 Task: Change the preference "Strength of psychovisual optimization, default is "1.0:0.0" for "H.264/MPEG-4 Part 10/AVC encoder (x264)" to 1:0:0:0.
Action: Mouse moved to (94, 15)
Screenshot: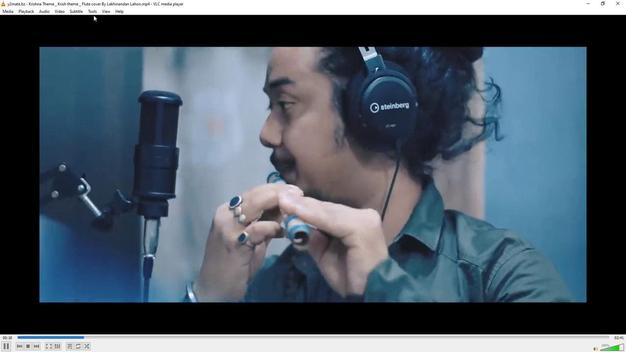
Action: Mouse pressed left at (94, 15)
Screenshot: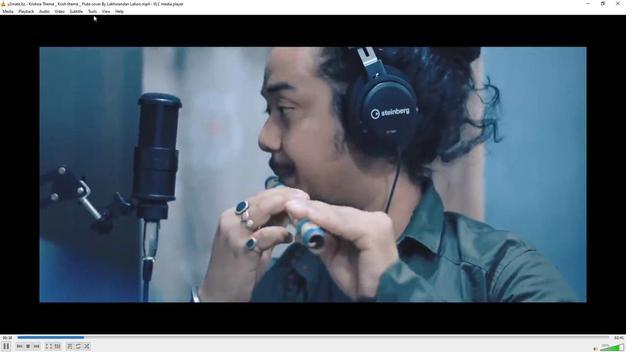 
Action: Mouse moved to (93, 12)
Screenshot: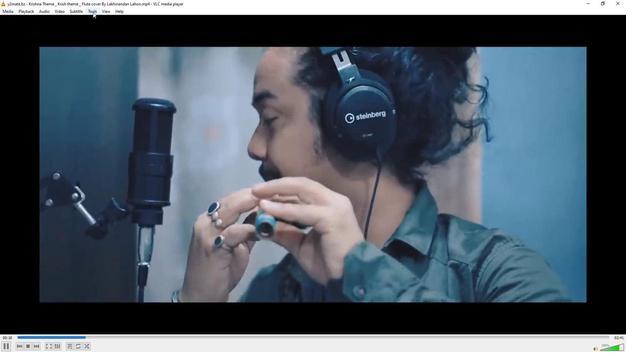 
Action: Mouse pressed left at (93, 12)
Screenshot: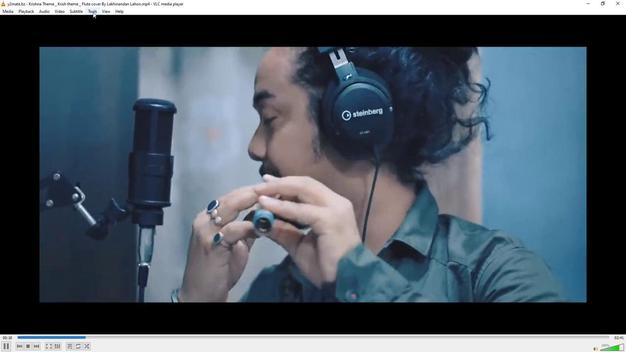 
Action: Mouse moved to (110, 89)
Screenshot: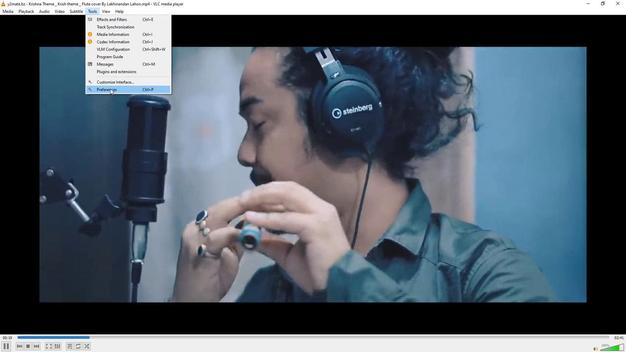 
Action: Mouse pressed left at (110, 89)
Screenshot: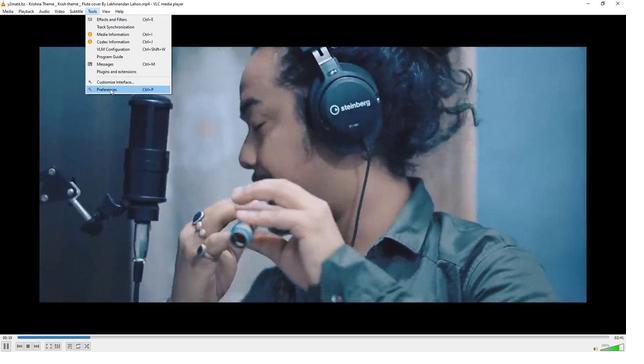 
Action: Mouse moved to (71, 271)
Screenshot: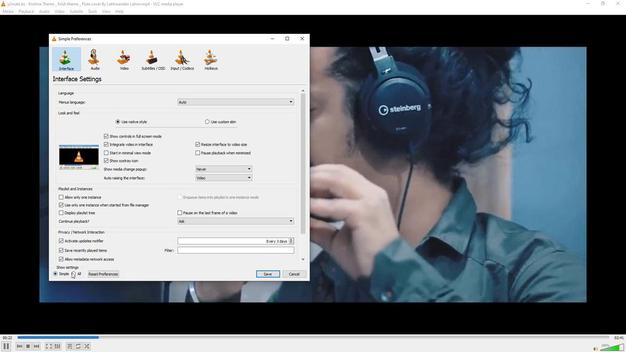 
Action: Mouse pressed left at (71, 271)
Screenshot: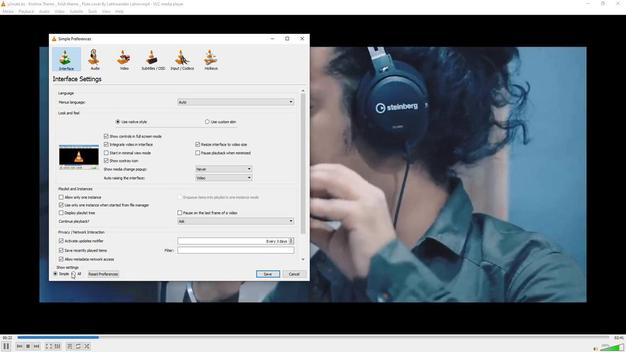 
Action: Mouse moved to (64, 207)
Screenshot: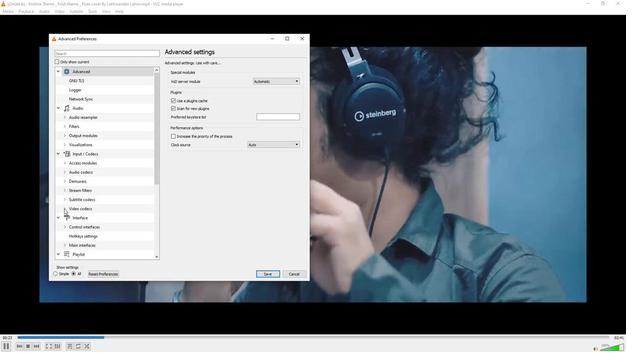 
Action: Mouse pressed left at (64, 207)
Screenshot: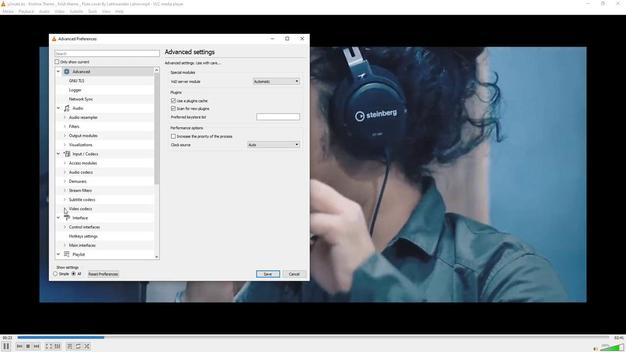 
Action: Mouse moved to (82, 216)
Screenshot: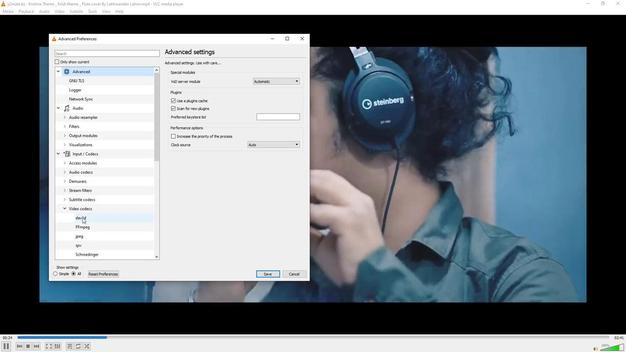 
Action: Mouse scrolled (82, 216) with delta (0, 0)
Screenshot: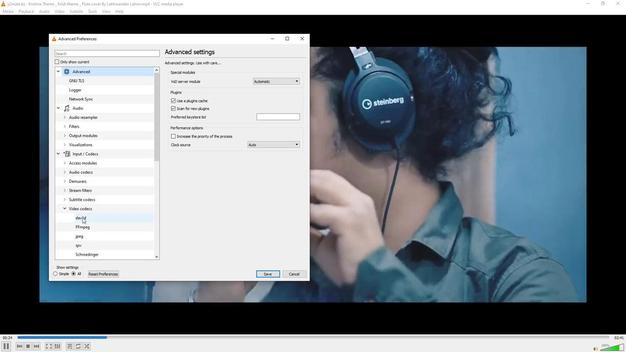 
Action: Mouse scrolled (82, 216) with delta (0, 0)
Screenshot: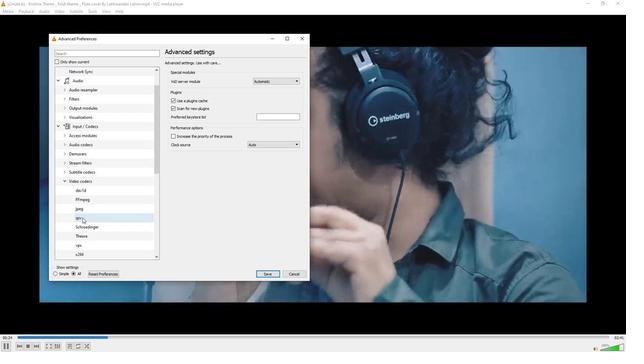
Action: Mouse moved to (84, 224)
Screenshot: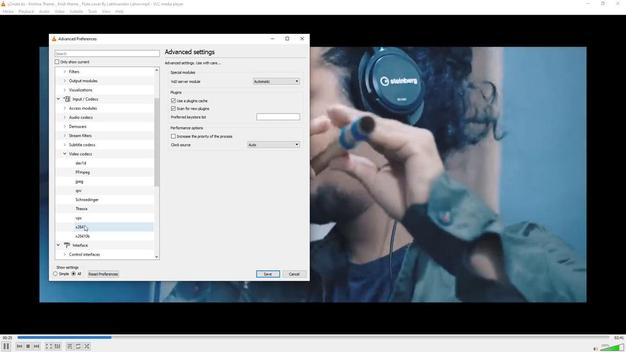 
Action: Mouse pressed left at (84, 224)
Screenshot: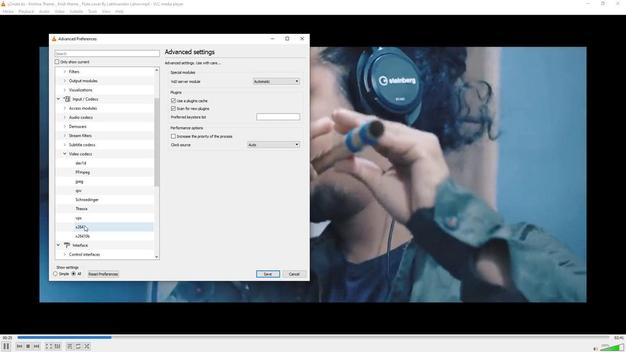 
Action: Mouse moved to (229, 257)
Screenshot: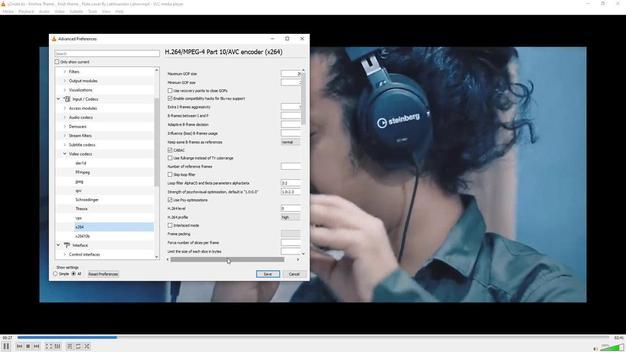 
Action: Mouse pressed left at (229, 257)
Screenshot: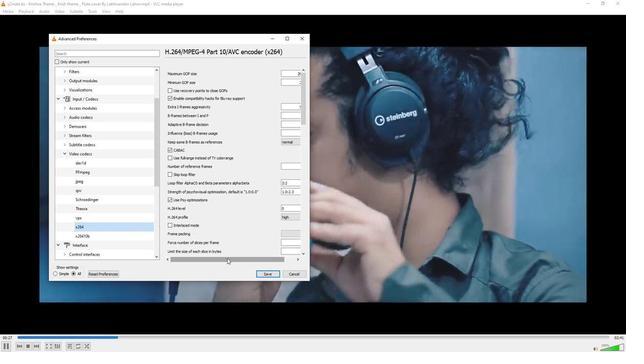 
Action: Mouse moved to (281, 191)
Screenshot: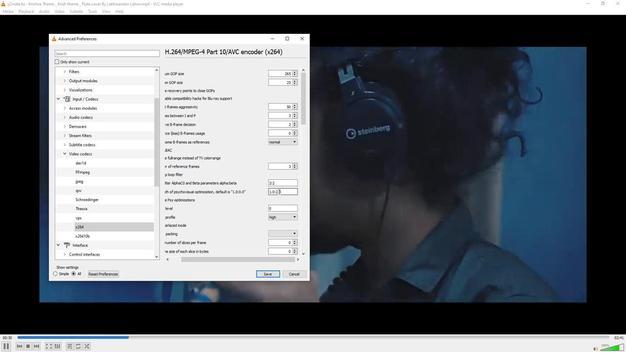 
Action: Mouse pressed left at (281, 191)
Screenshot: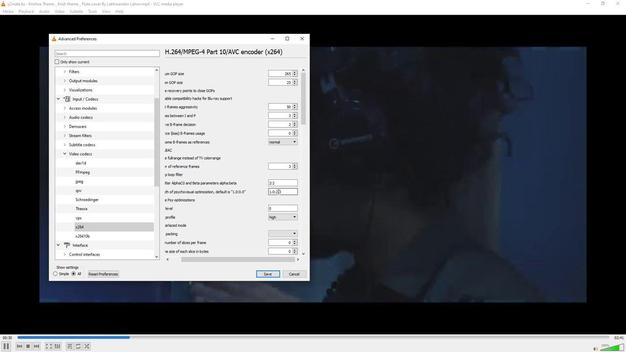 
Action: Key pressed <Key.backspace>0
Screenshot: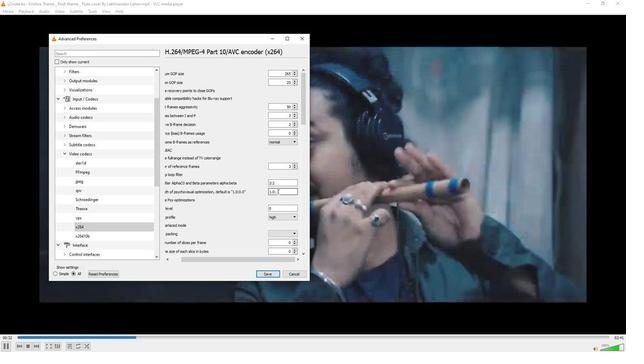 
Action: Mouse moved to (285, 190)
Screenshot: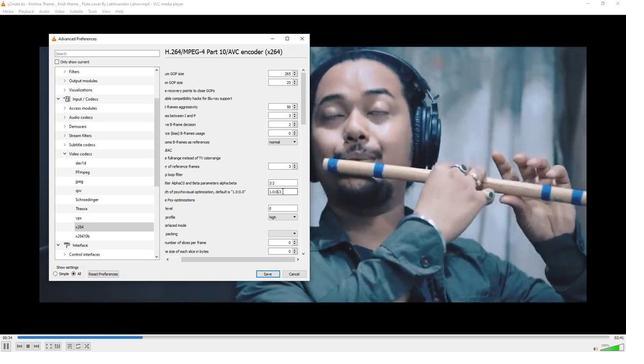 
Action: Mouse pressed left at (285, 190)
Screenshot: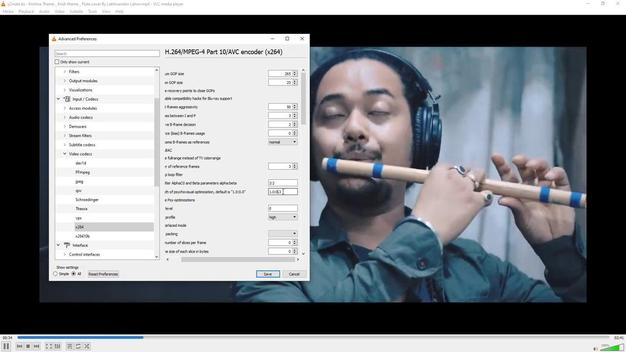
Action: Key pressed <Key.backspace>0
Screenshot: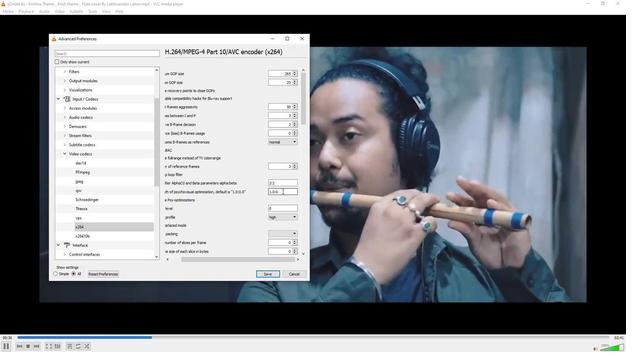 
Action: Mouse moved to (288, 196)
Screenshot: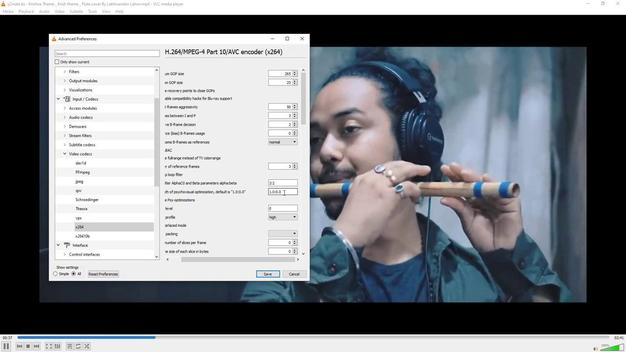 
